 Task: Set the genre for AVI muxer to "Bass".
Action: Mouse moved to (97, 12)
Screenshot: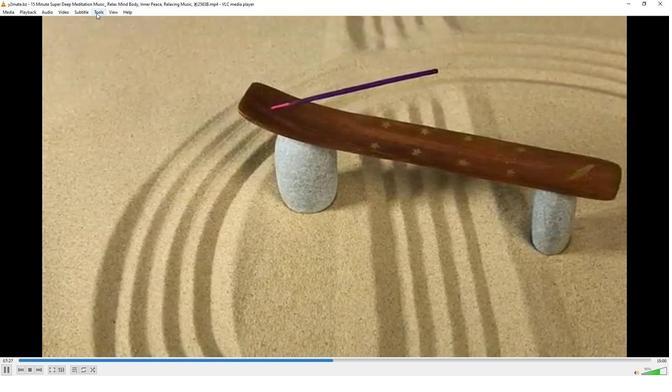 
Action: Mouse pressed left at (97, 12)
Screenshot: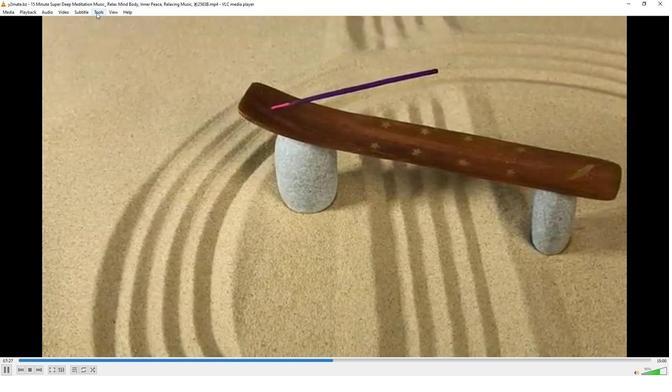 
Action: Mouse moved to (117, 95)
Screenshot: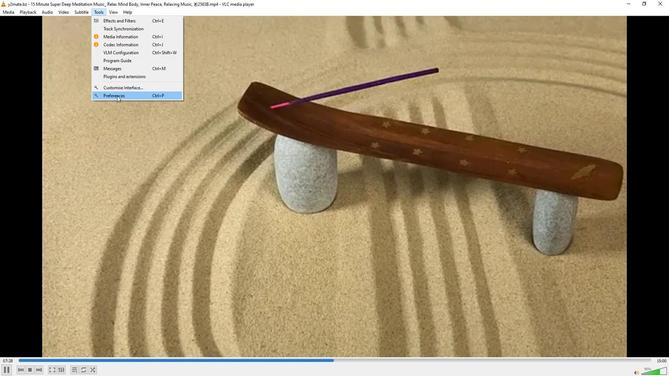 
Action: Mouse pressed left at (117, 95)
Screenshot: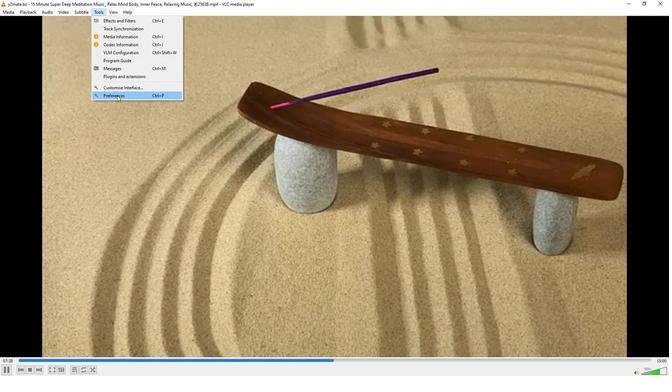 
Action: Mouse moved to (222, 305)
Screenshot: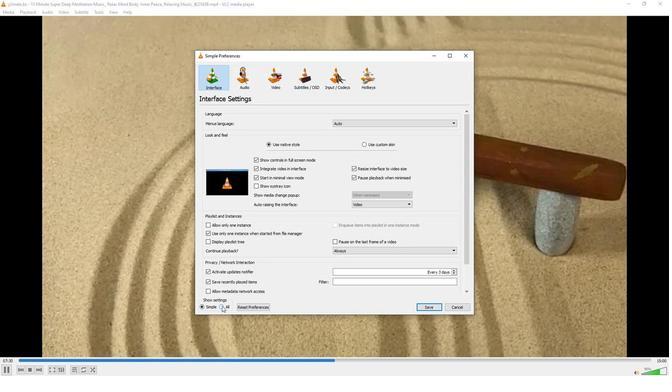 
Action: Mouse pressed left at (222, 305)
Screenshot: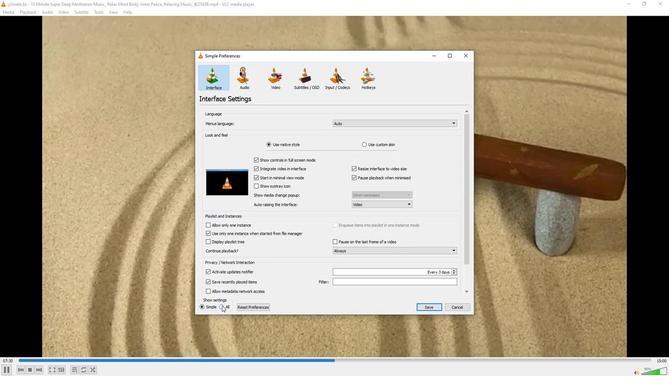 
Action: Mouse moved to (224, 265)
Screenshot: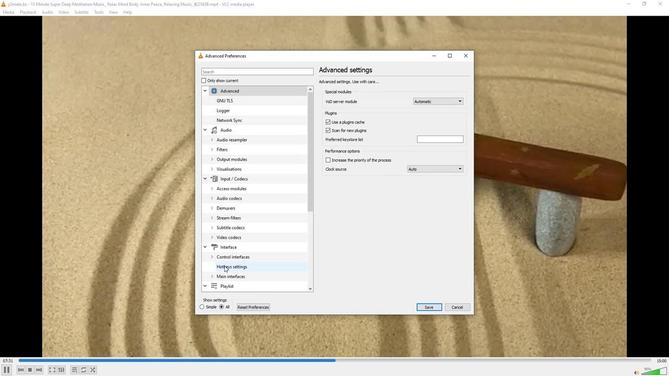 
Action: Mouse scrolled (224, 265) with delta (0, 0)
Screenshot: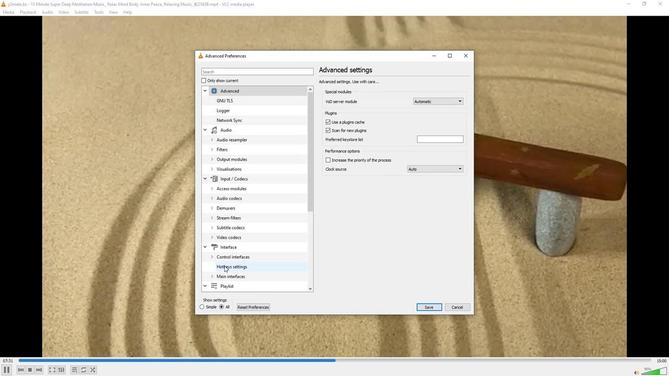 
Action: Mouse moved to (224, 263)
Screenshot: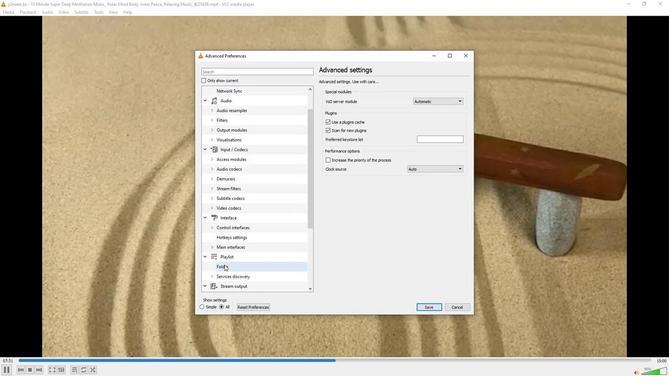 
Action: Mouse scrolled (224, 263) with delta (0, 0)
Screenshot: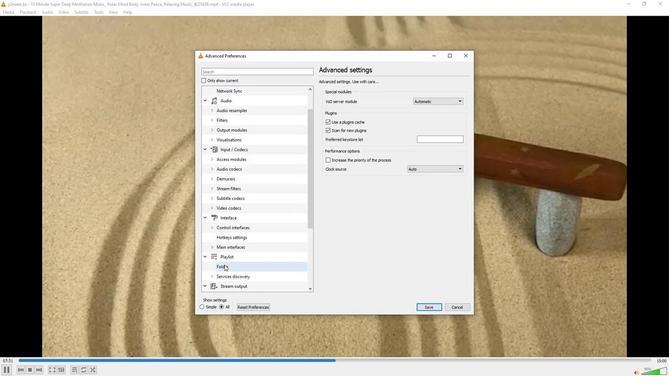 
Action: Mouse moved to (210, 275)
Screenshot: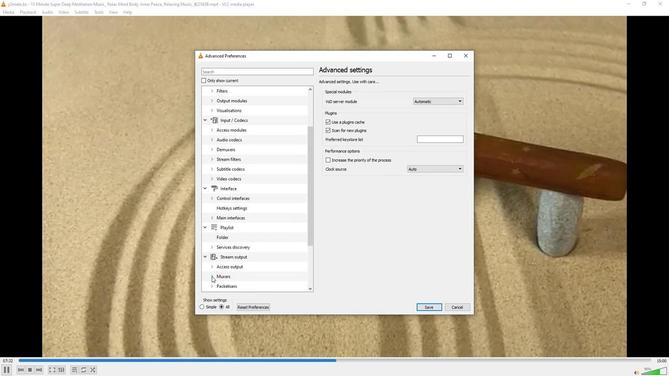 
Action: Mouse pressed left at (210, 275)
Screenshot: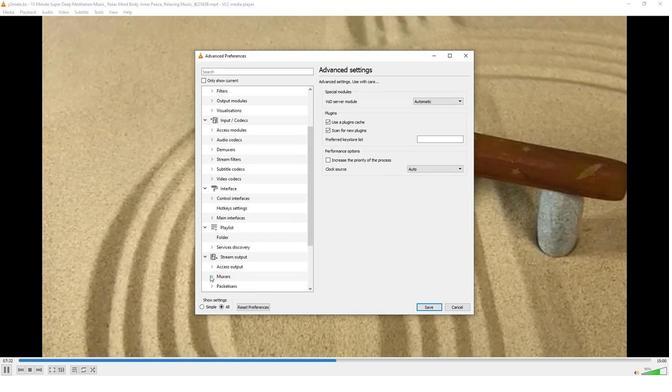 
Action: Mouse moved to (217, 272)
Screenshot: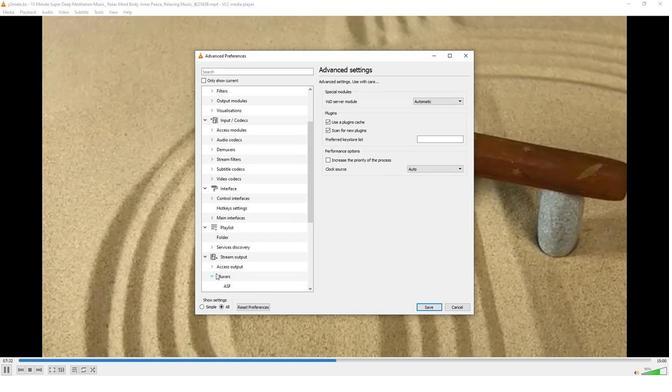 
Action: Mouse scrolled (217, 272) with delta (0, 0)
Screenshot: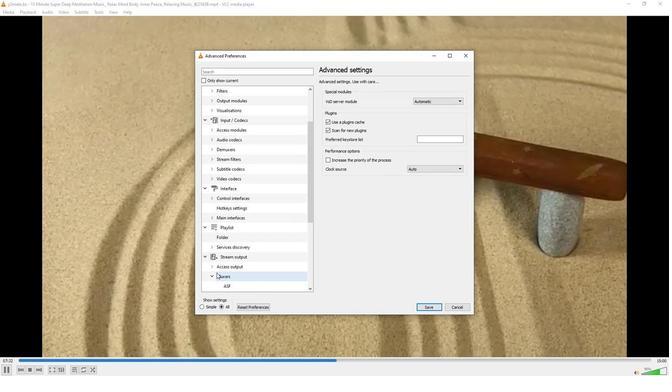 
Action: Mouse moved to (228, 265)
Screenshot: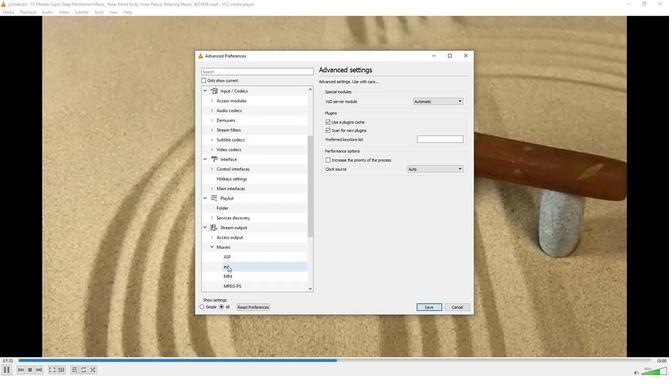 
Action: Mouse pressed left at (228, 265)
Screenshot: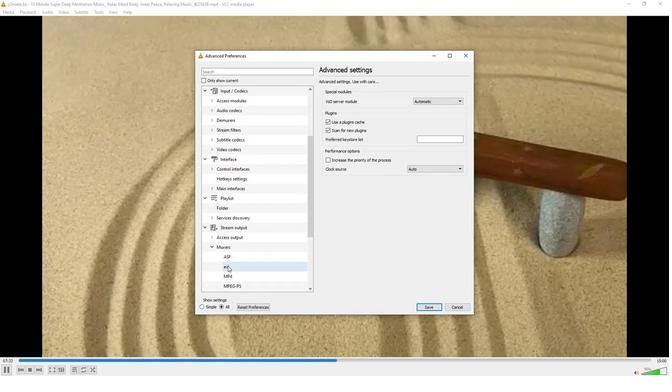 
Action: Mouse moved to (434, 110)
Screenshot: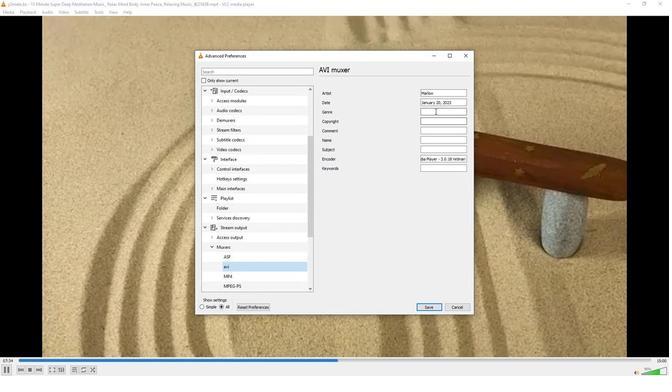 
Action: Mouse pressed left at (434, 110)
Screenshot: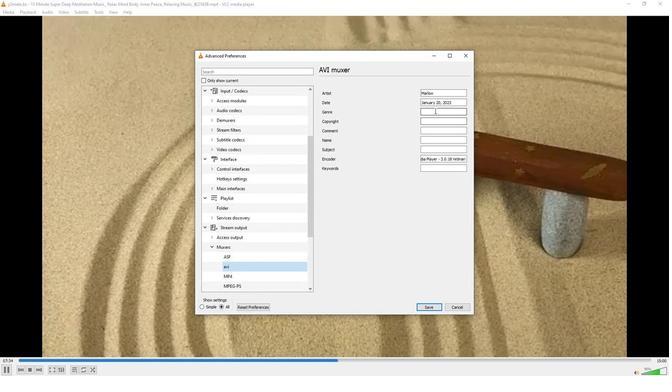 
Action: Key pressed <Key.shift>Bass
Screenshot: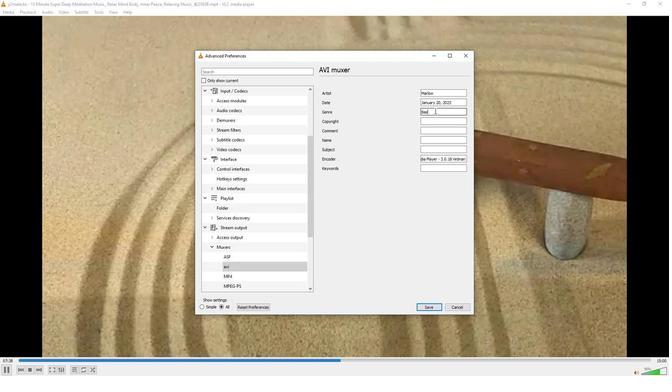 
Action: Mouse moved to (390, 168)
Screenshot: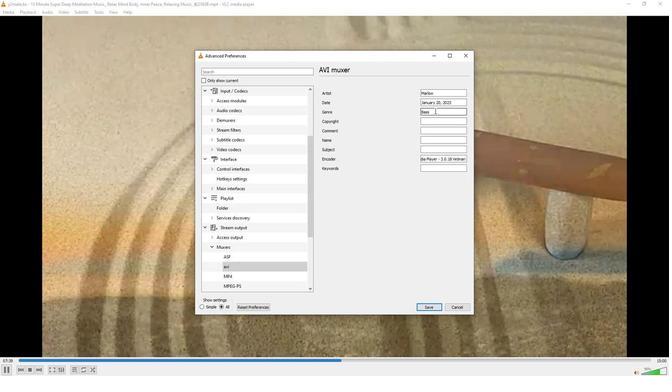 
